 Task: Add a condition where "Brand Is not AI" in new tickets in your groups.
Action: Mouse moved to (120, 438)
Screenshot: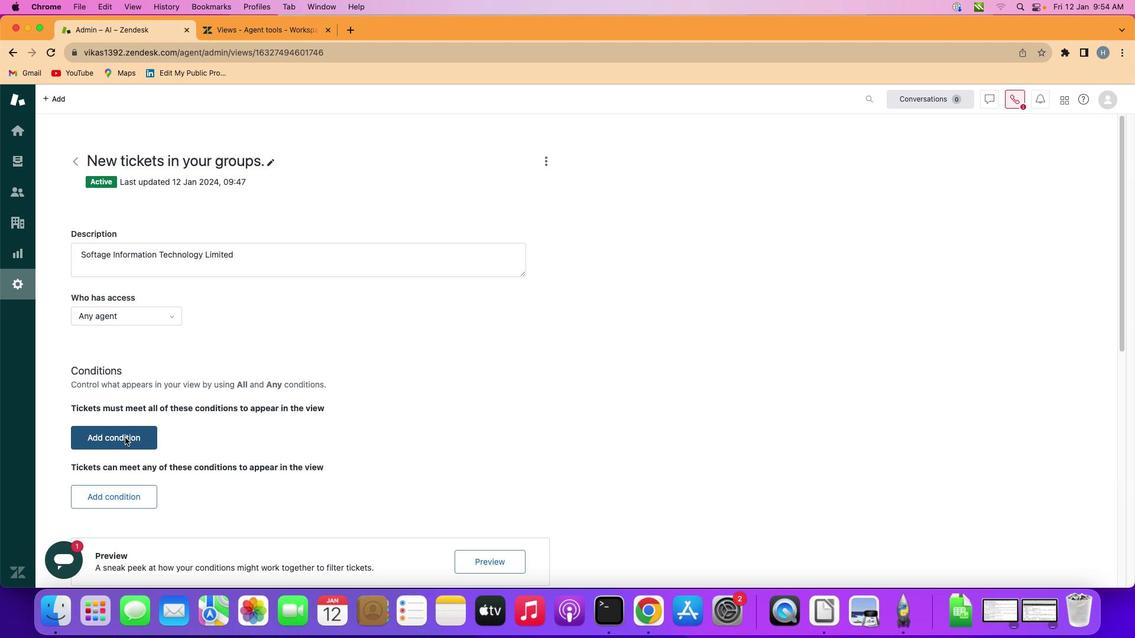 
Action: Mouse pressed left at (120, 438)
Screenshot: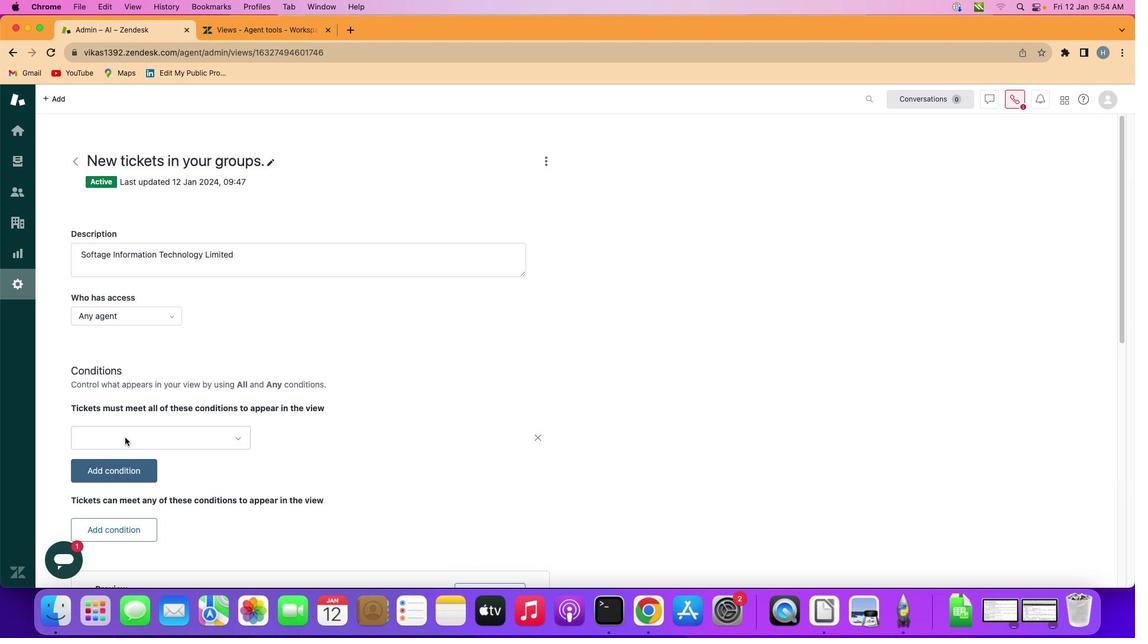 
Action: Mouse moved to (192, 436)
Screenshot: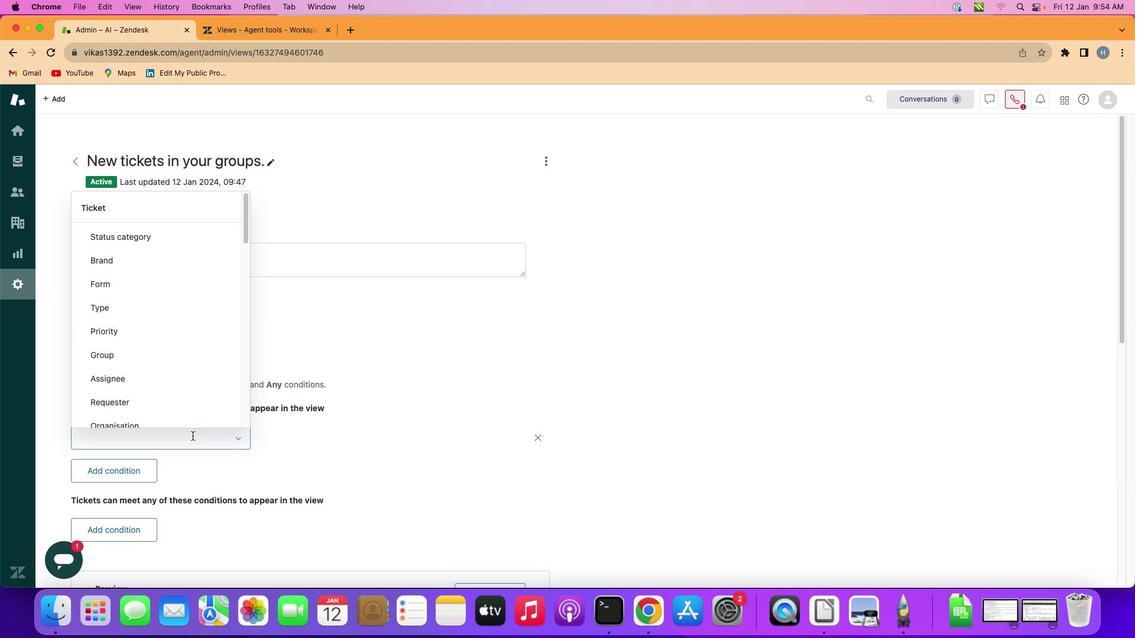 
Action: Mouse pressed left at (192, 436)
Screenshot: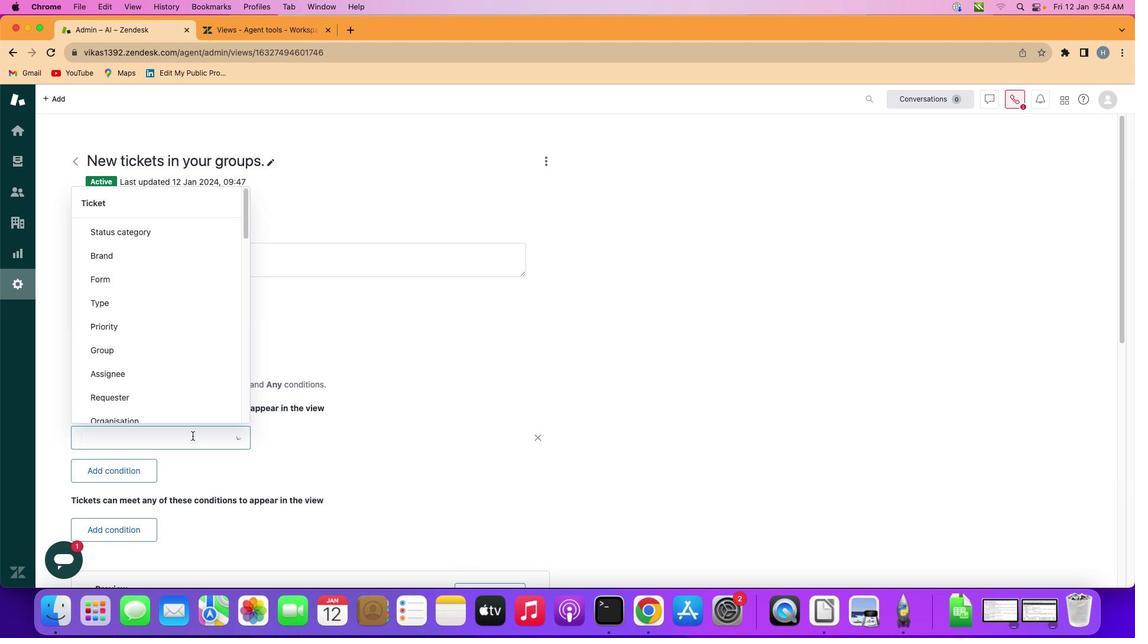 
Action: Mouse moved to (184, 289)
Screenshot: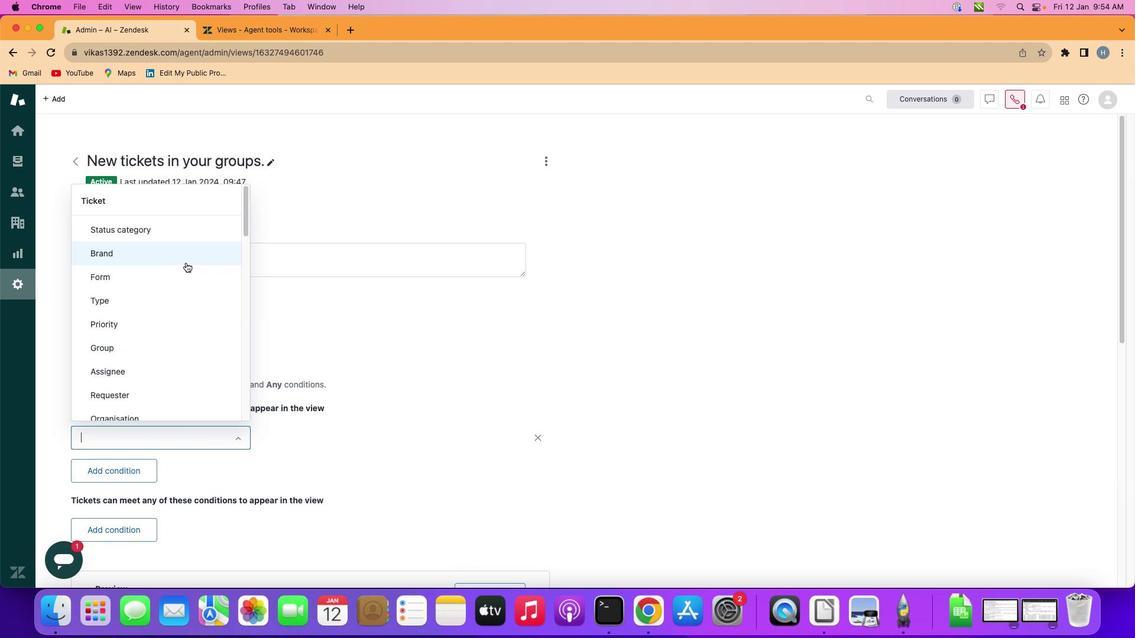 
Action: Mouse pressed left at (184, 289)
Screenshot: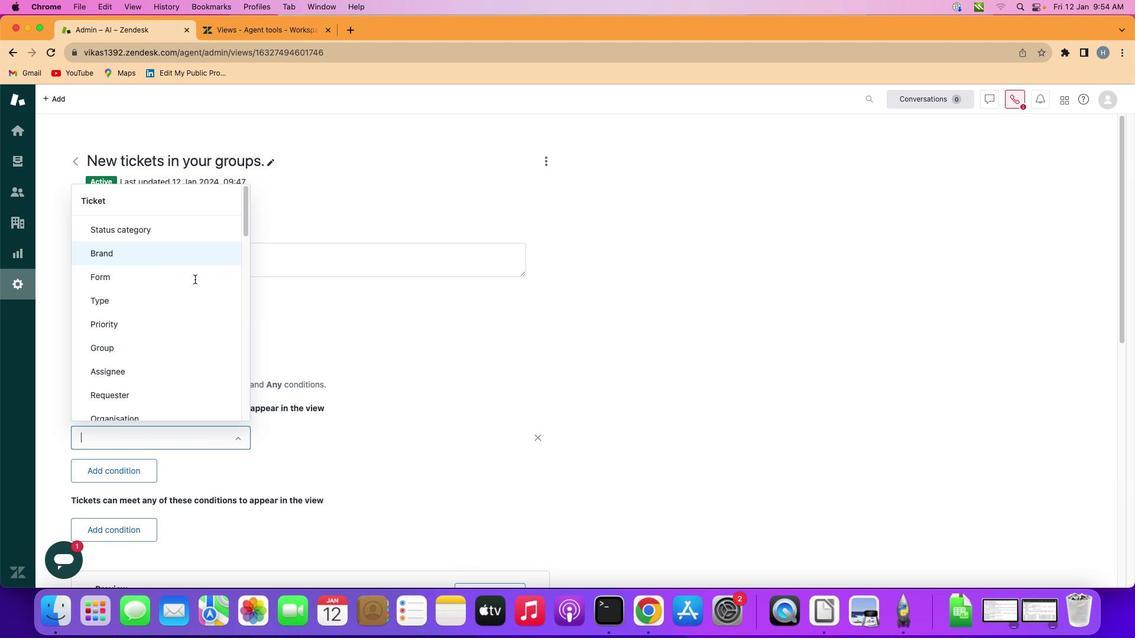 
Action: Mouse moved to (351, 443)
Screenshot: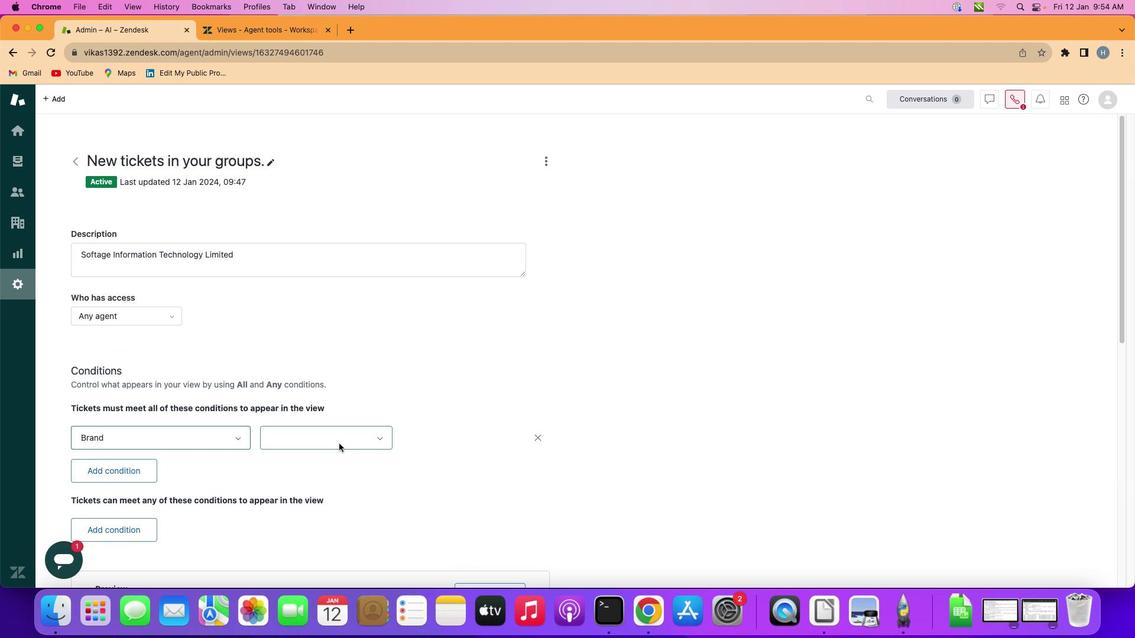 
Action: Mouse pressed left at (351, 443)
Screenshot: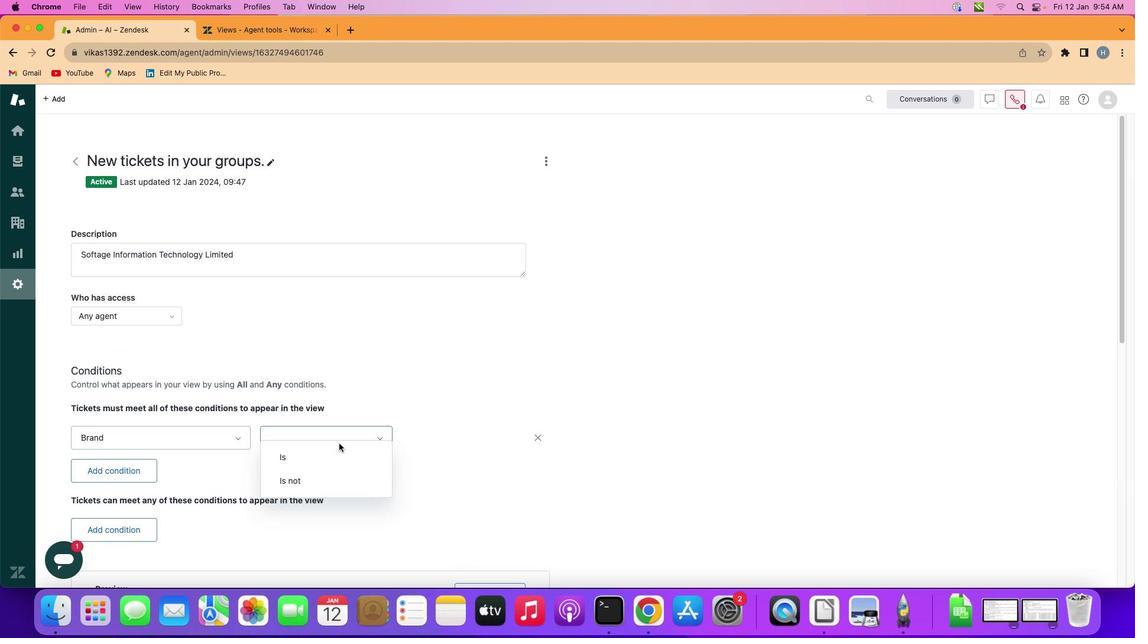 
Action: Mouse moved to (341, 488)
Screenshot: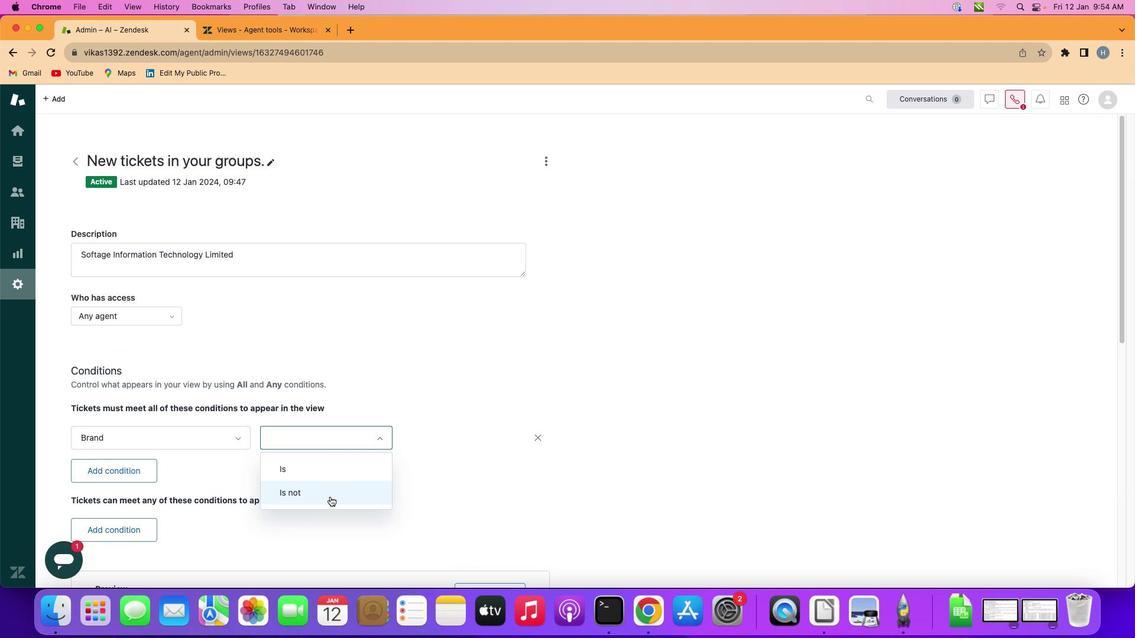 
Action: Mouse pressed left at (341, 488)
Screenshot: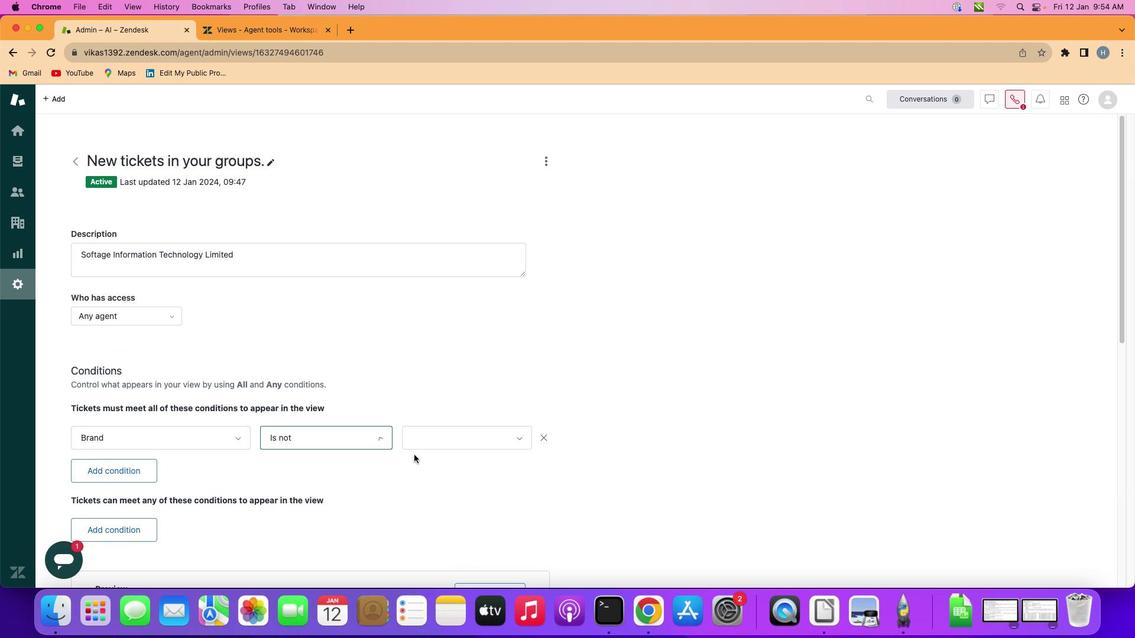
Action: Mouse moved to (492, 436)
Screenshot: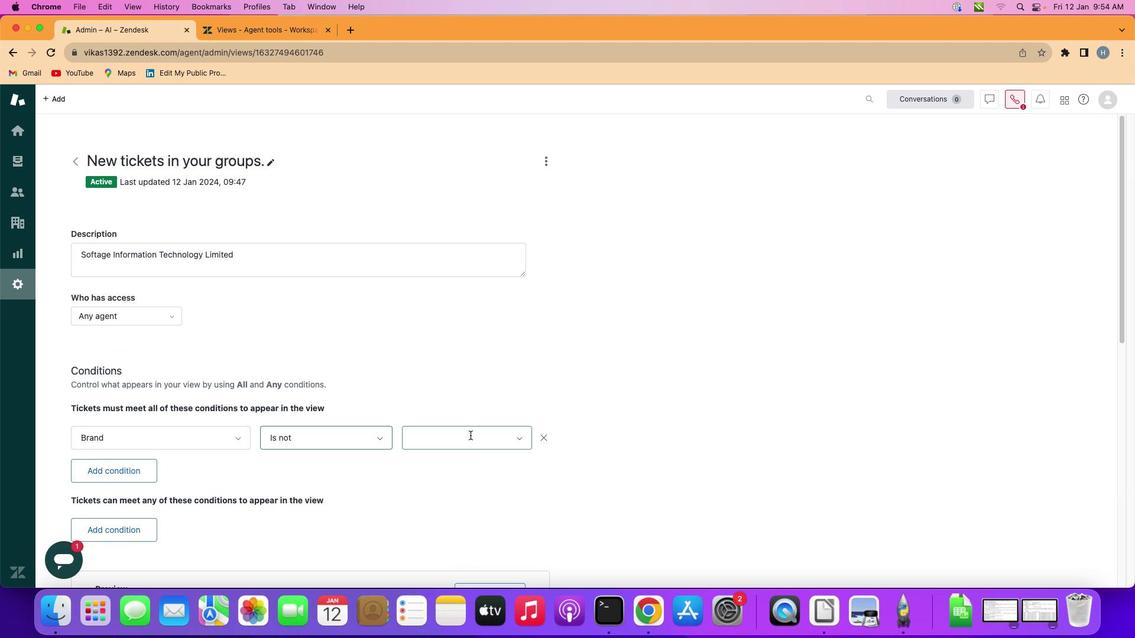 
Action: Mouse pressed left at (492, 436)
Screenshot: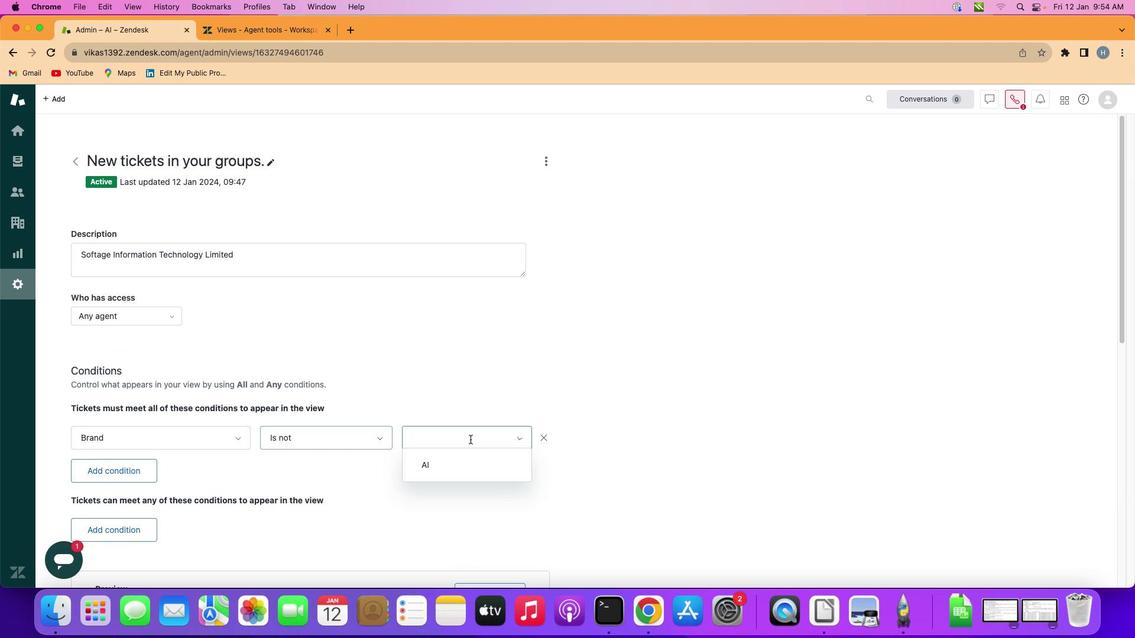 
Action: Mouse moved to (484, 467)
Screenshot: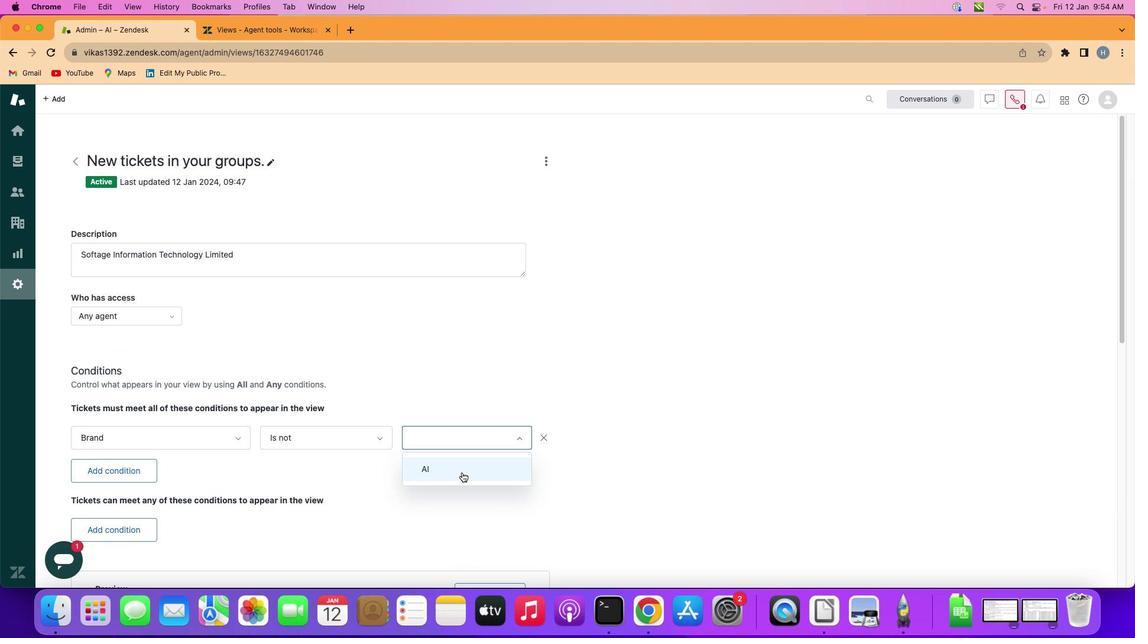 
Action: Mouse pressed left at (484, 467)
Screenshot: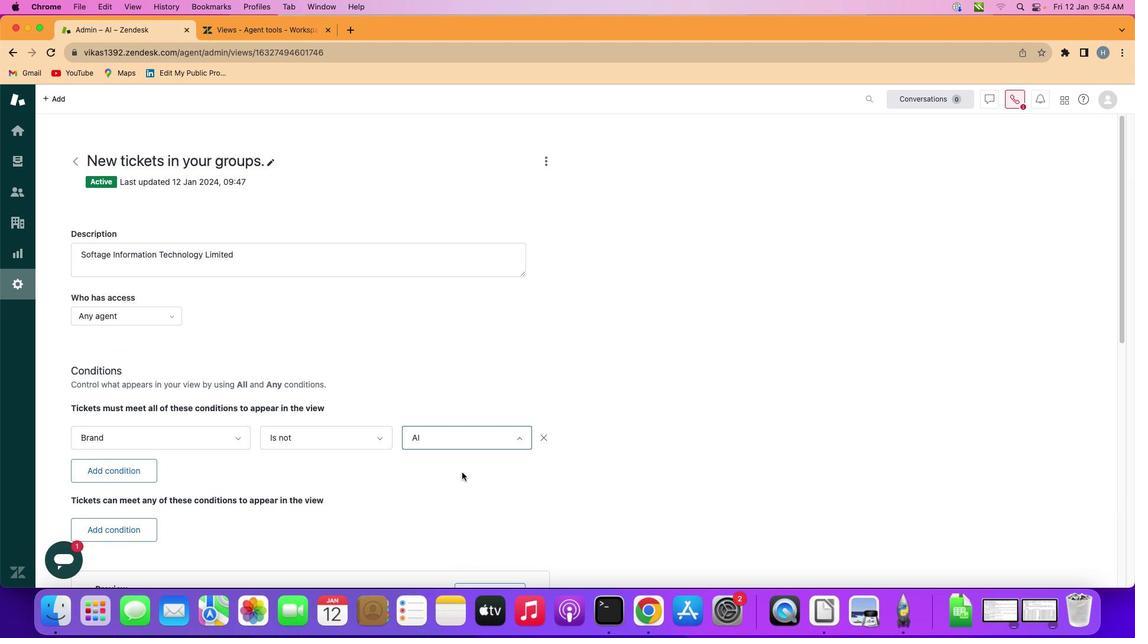 
